 Task: Change the option "Ratio" to 4.00 in the dynamic range compressor.
Action: Mouse moved to (93, 10)
Screenshot: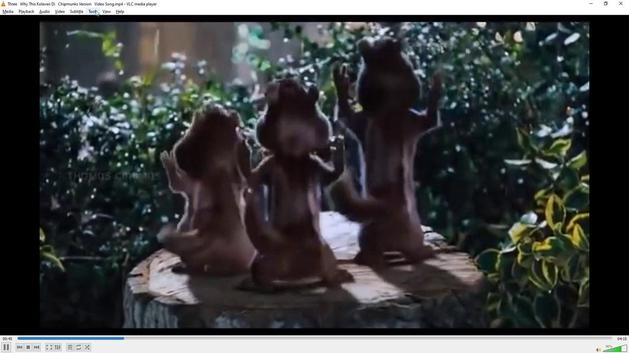 
Action: Mouse pressed left at (93, 10)
Screenshot: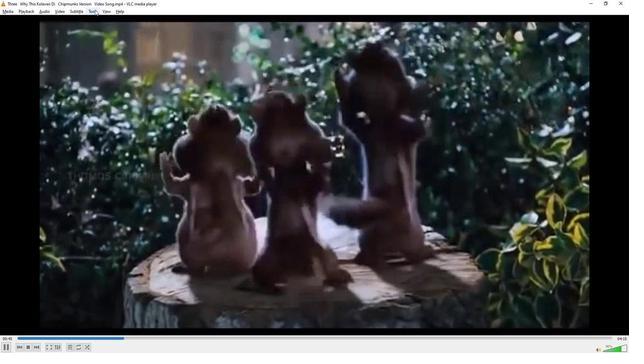 
Action: Mouse moved to (104, 87)
Screenshot: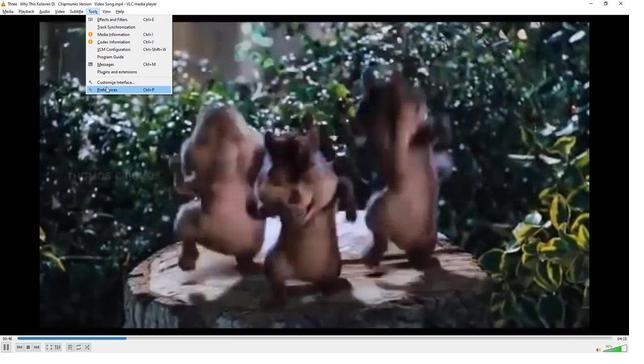 
Action: Mouse pressed left at (104, 87)
Screenshot: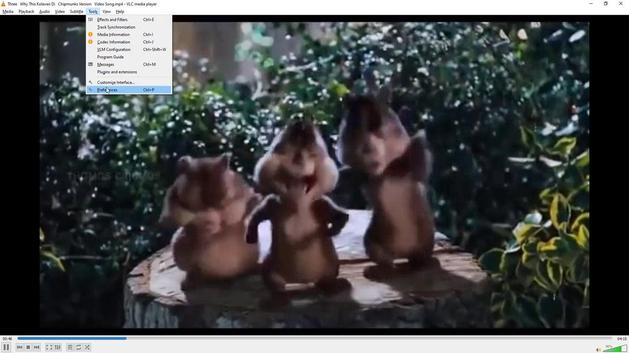 
Action: Mouse moved to (183, 266)
Screenshot: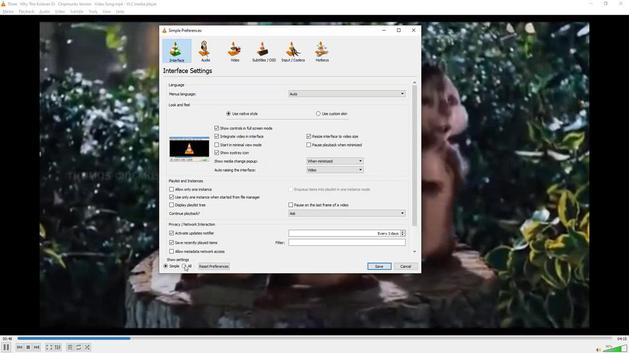 
Action: Mouse pressed left at (183, 266)
Screenshot: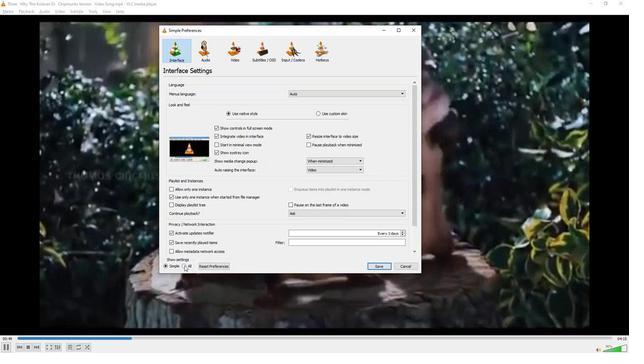 
Action: Mouse moved to (174, 119)
Screenshot: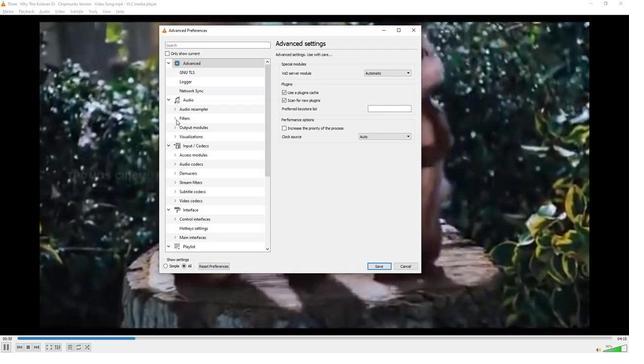 
Action: Mouse pressed left at (174, 119)
Screenshot: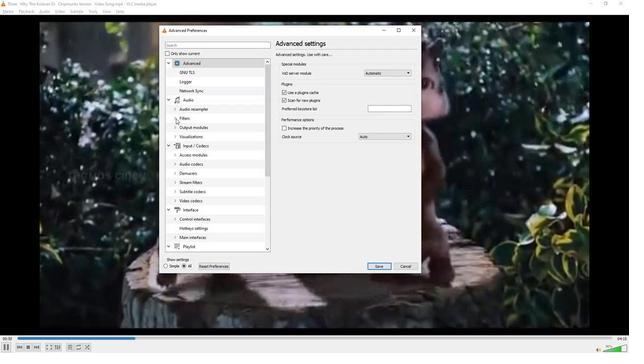 
Action: Mouse moved to (193, 148)
Screenshot: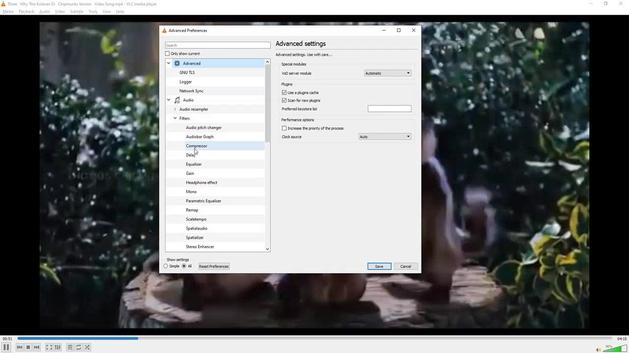 
Action: Mouse pressed left at (193, 148)
Screenshot: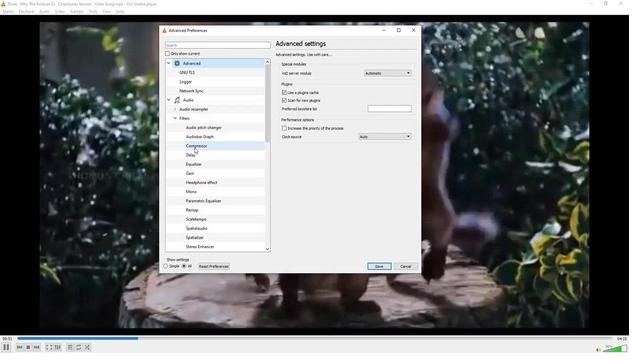 
Action: Mouse moved to (403, 101)
Screenshot: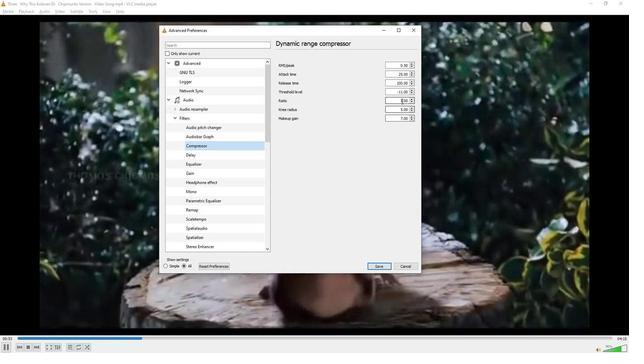 
Action: Mouse pressed left at (403, 101)
Screenshot: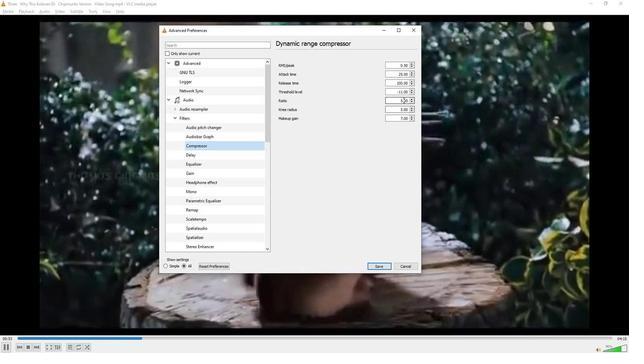
Action: Mouse pressed left at (403, 101)
Screenshot: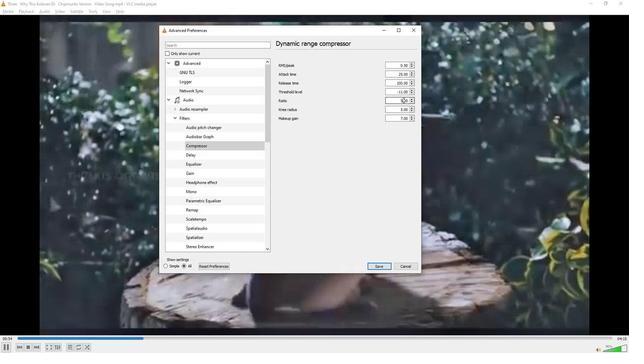 
Action: Mouse pressed left at (403, 101)
Screenshot: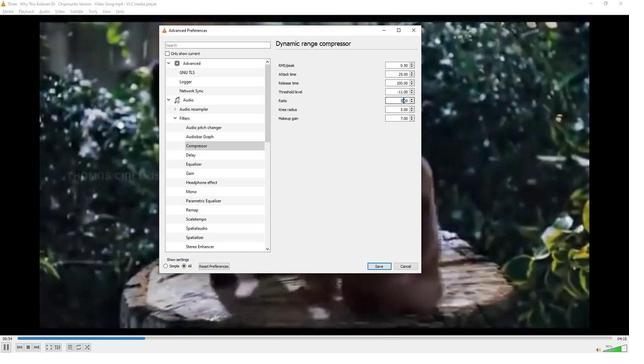 
Action: Mouse pressed left at (403, 101)
Screenshot: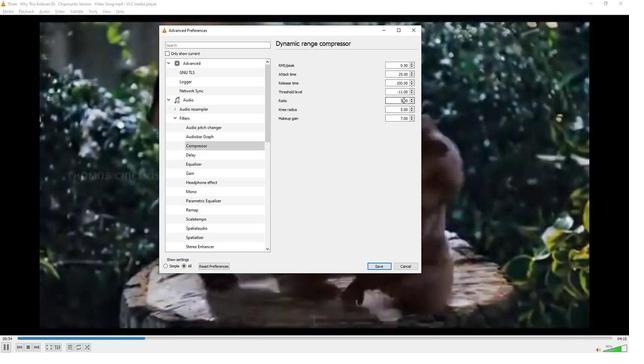 
Action: Mouse pressed left at (403, 101)
Screenshot: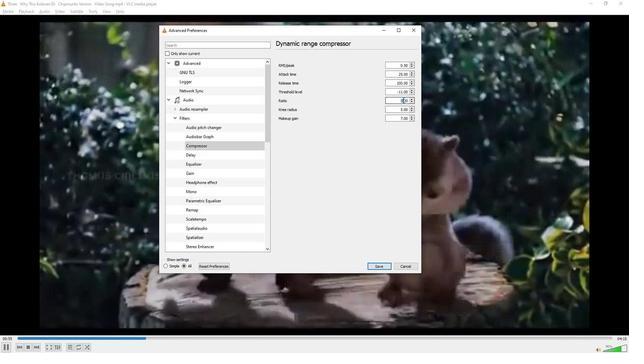 
Action: Key pressed 4.00
Screenshot: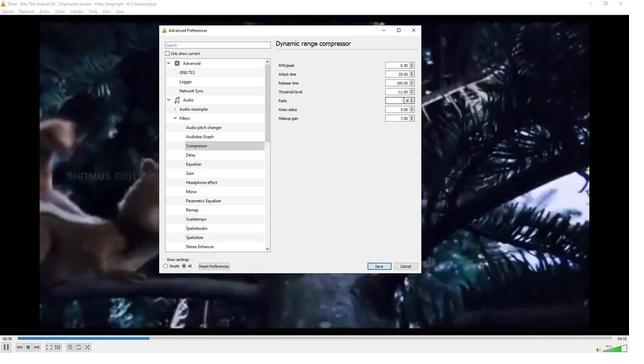 
Action: Mouse moved to (336, 202)
Screenshot: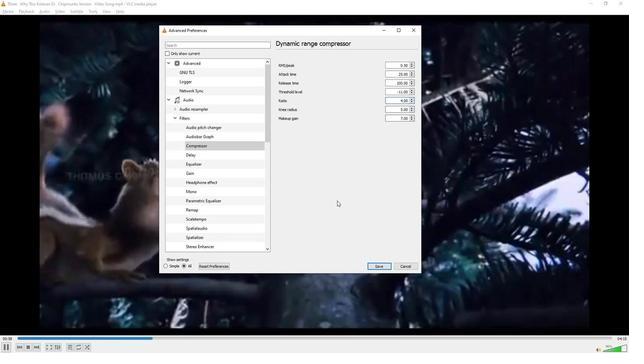 
